Task: Create a section Capacity Planning Sprint and in the section, add a milestone Network Security Improvements in the project AgileGenie
Action: Mouse moved to (67, 50)
Screenshot: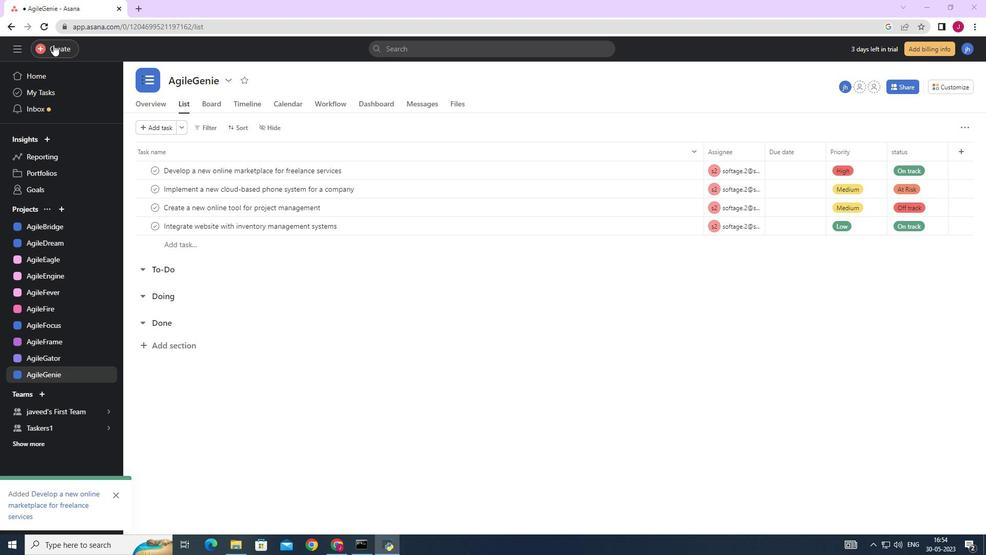 
Action: Mouse pressed left at (67, 50)
Screenshot: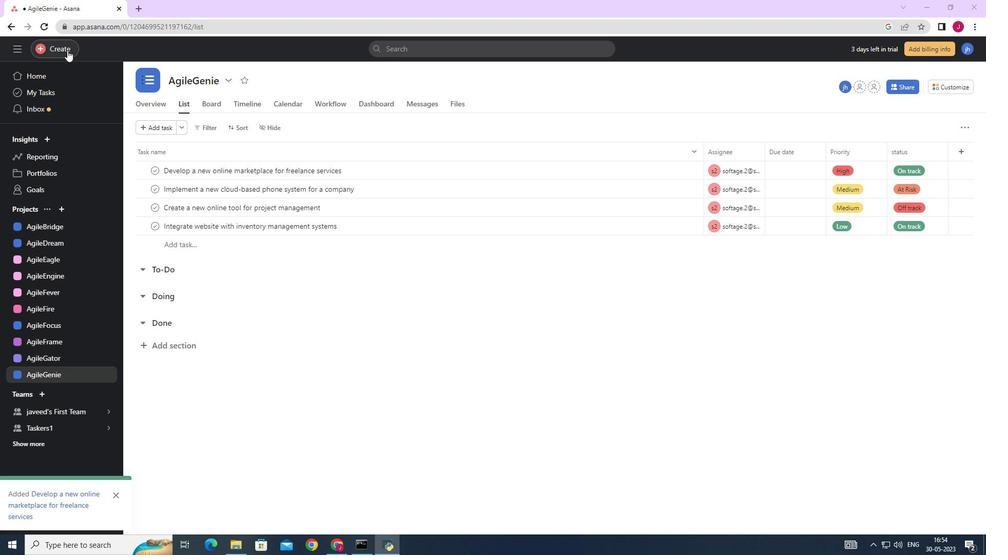 
Action: Mouse moved to (135, 50)
Screenshot: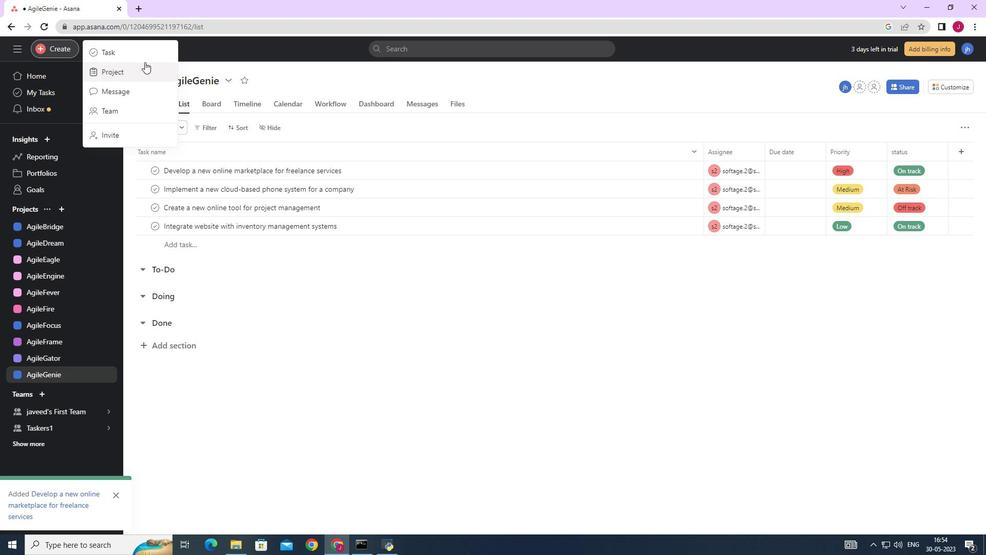 
Action: Mouse pressed left at (135, 50)
Screenshot: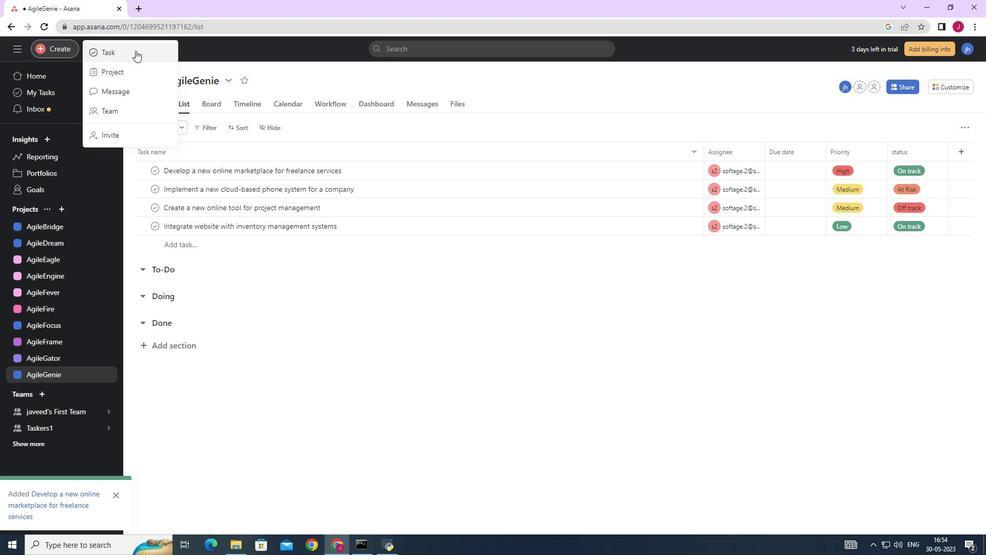 
Action: Mouse moved to (806, 341)
Screenshot: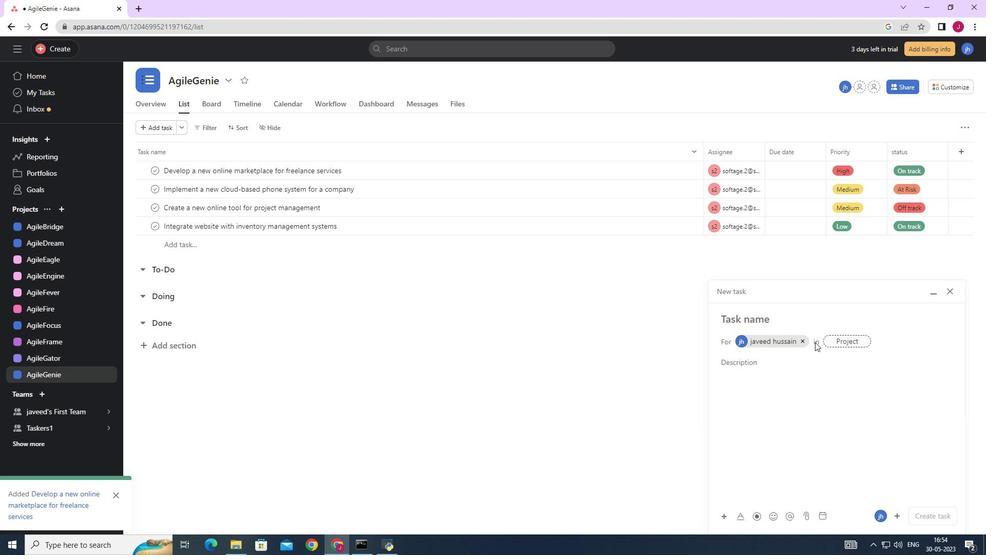 
Action: Mouse pressed left at (806, 341)
Screenshot: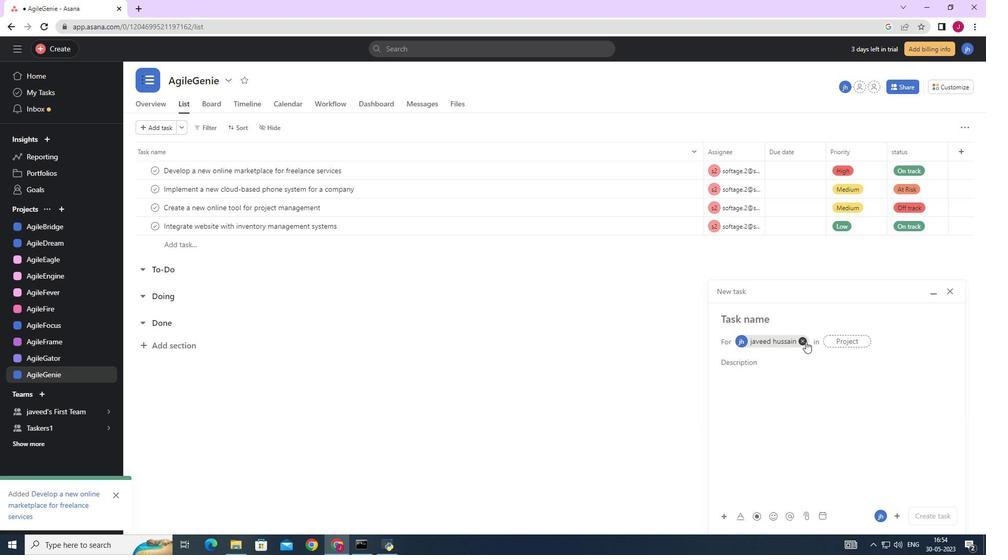 
Action: Mouse moved to (743, 323)
Screenshot: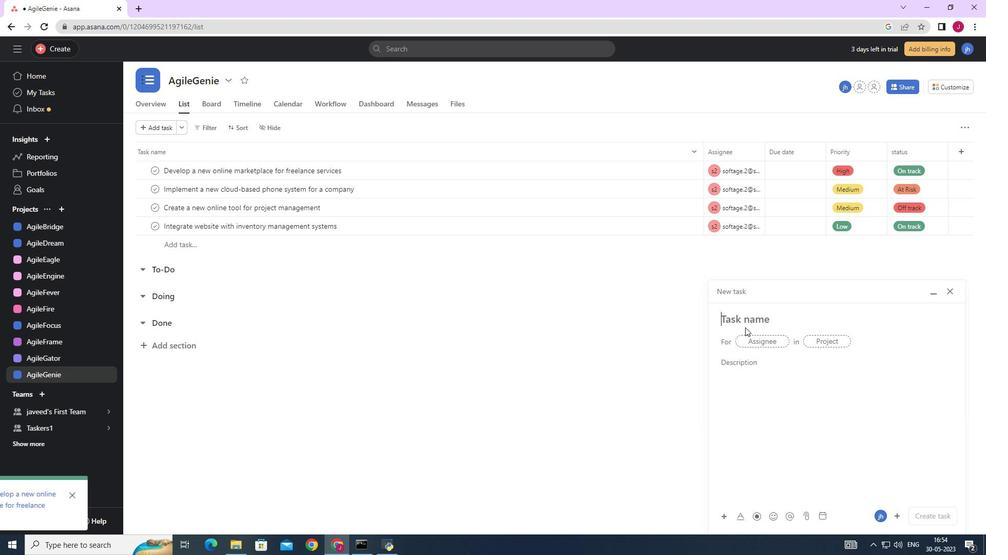 
Action: Key pressed <Key.caps_lock>S<Key.caps_lock><Key.backspace><Key.caps_lock>C<Key.caps_lock>apacity<Key.space><Key.caps_lock>P<Key.caps_lock>lanning<Key.space><Key.caps_lock>S<Key.caps_lock>print
Screenshot: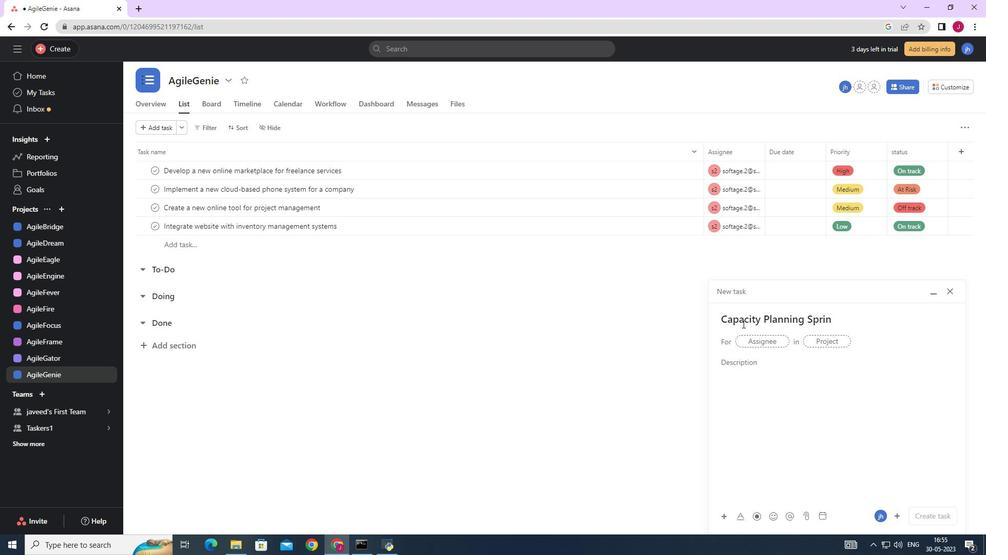 
Action: Mouse moved to (755, 343)
Screenshot: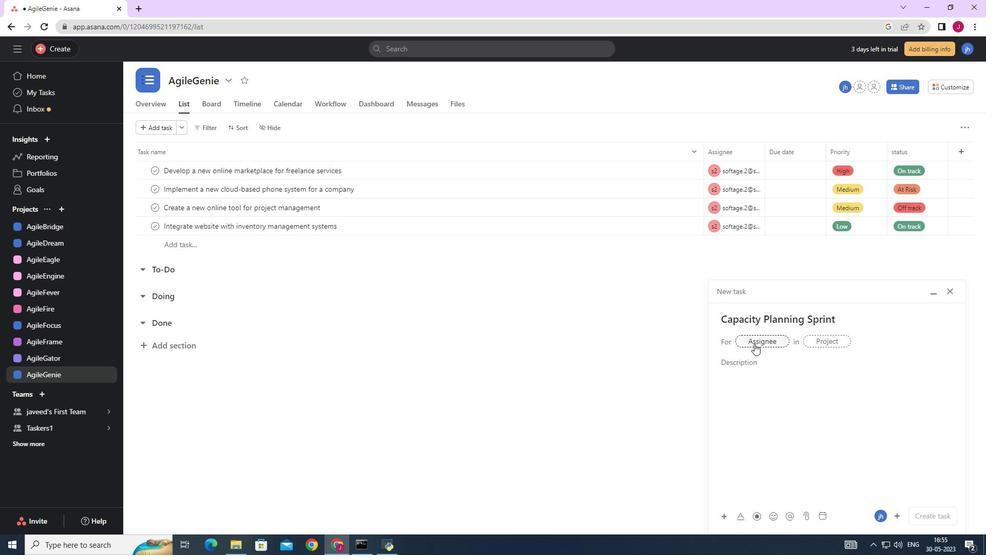 
Action: Mouse pressed left at (755, 343)
Screenshot: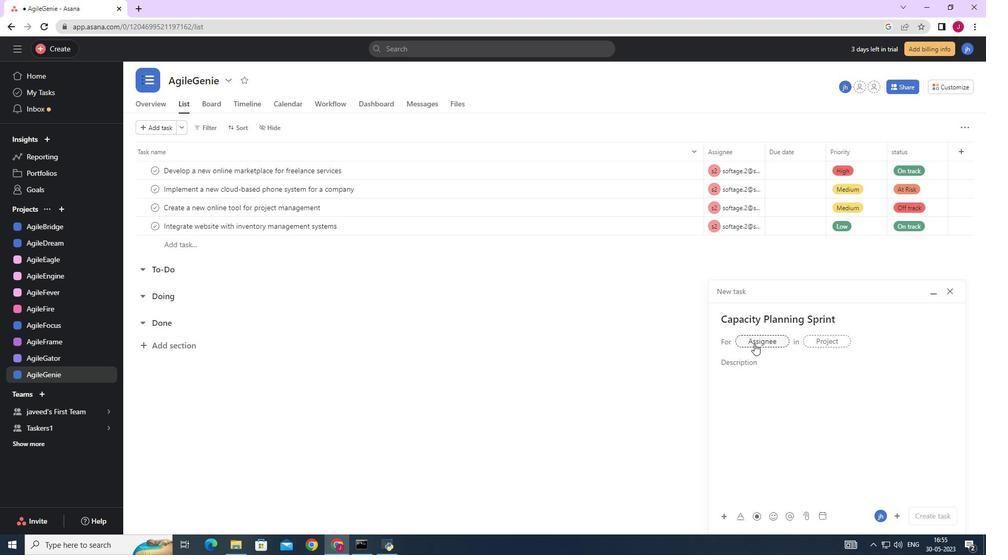 
Action: Mouse moved to (953, 289)
Screenshot: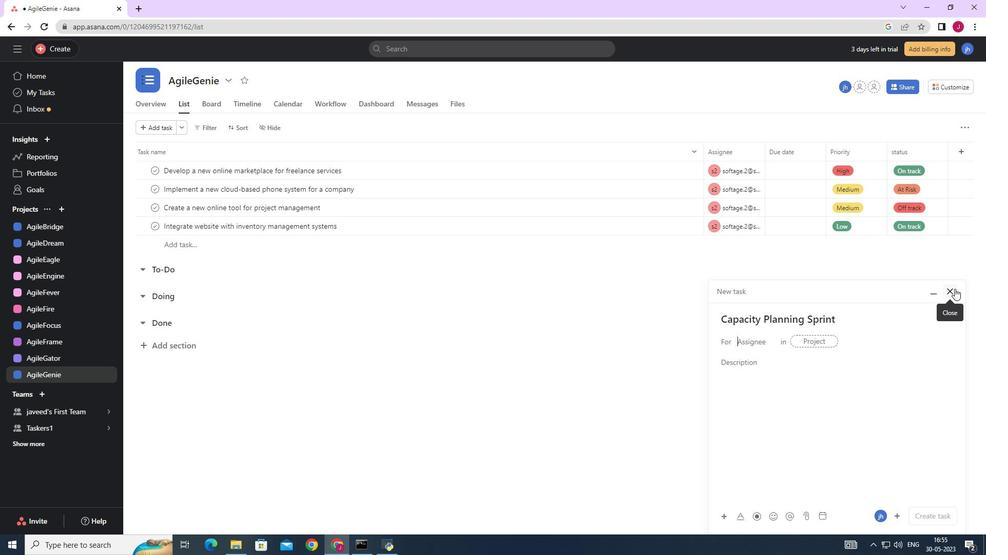 
Action: Mouse pressed left at (953, 289)
Screenshot: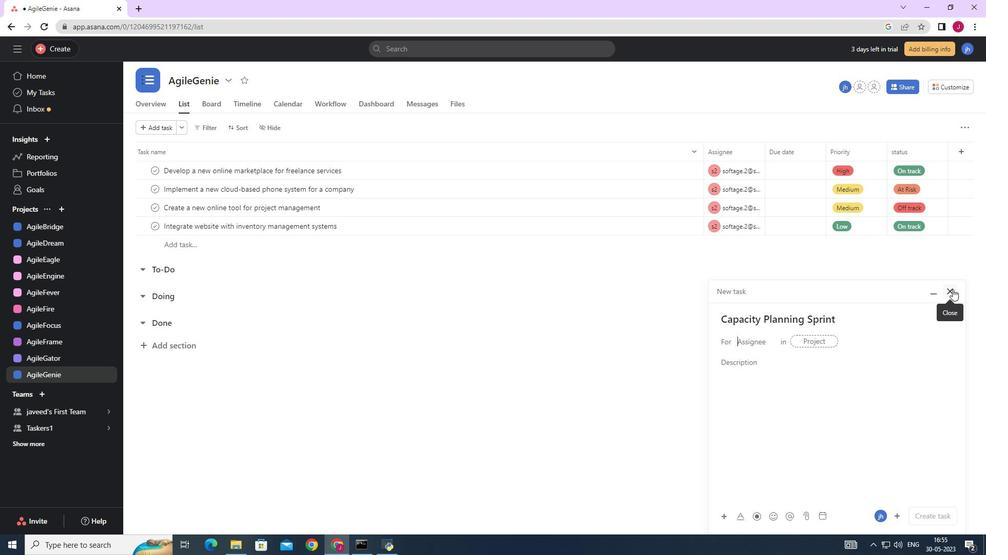
Action: Mouse moved to (606, 173)
Screenshot: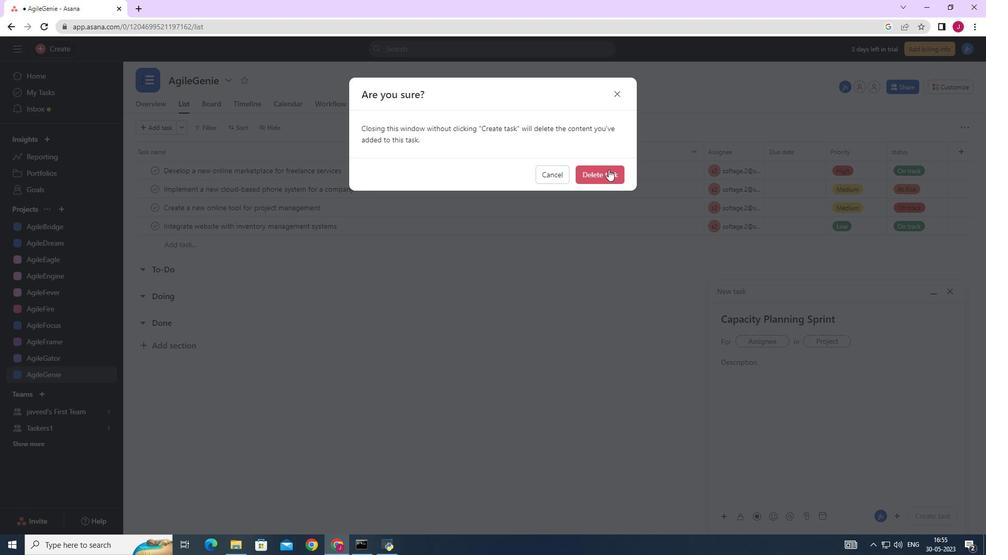 
Action: Mouse pressed left at (606, 173)
Screenshot: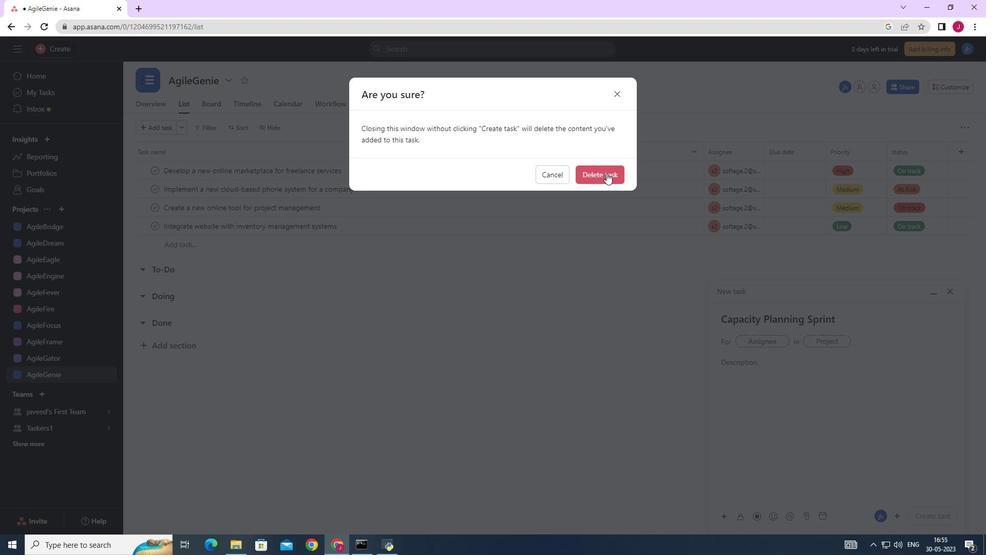 
Action: Mouse moved to (258, 334)
Screenshot: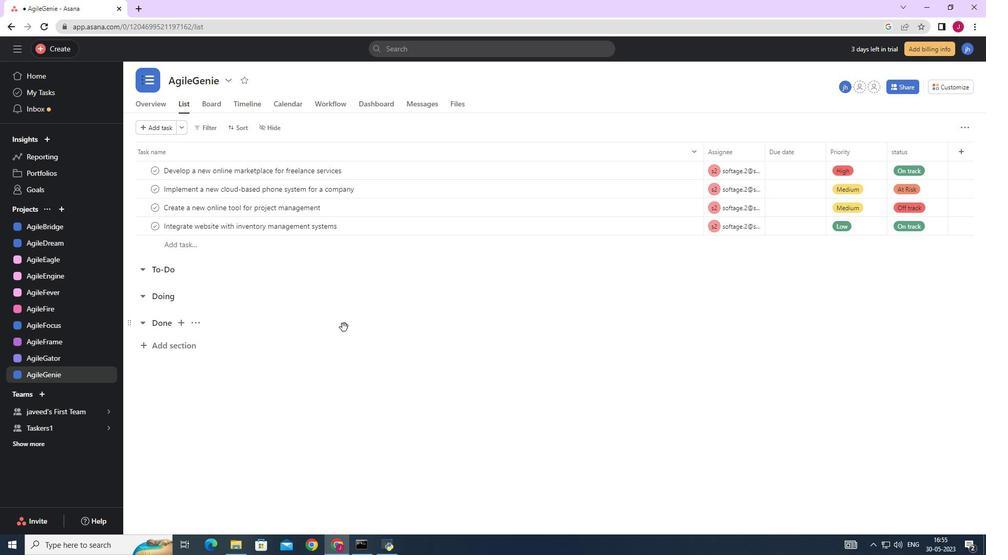 
Action: Mouse scrolled (258, 333) with delta (0, 0)
Screenshot: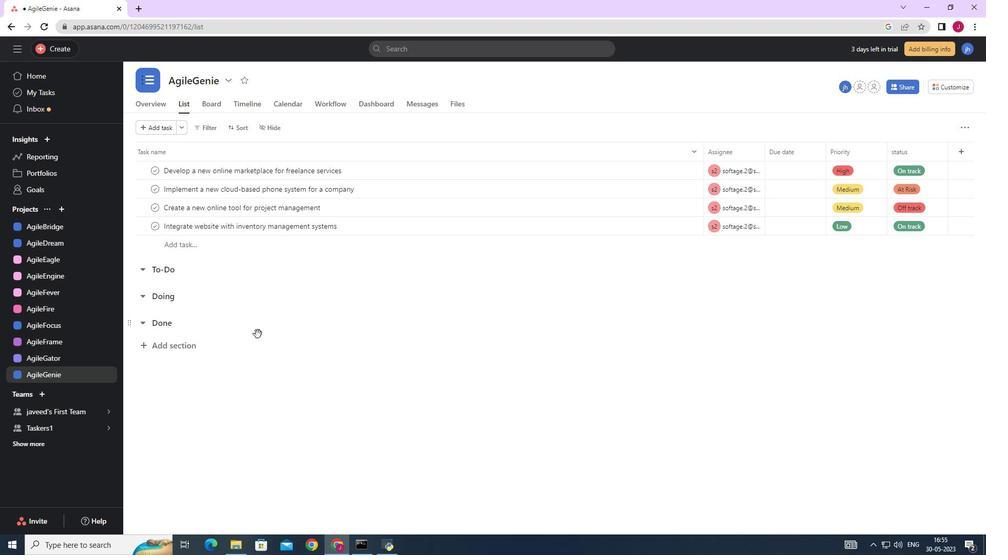 
Action: Mouse scrolled (258, 333) with delta (0, 0)
Screenshot: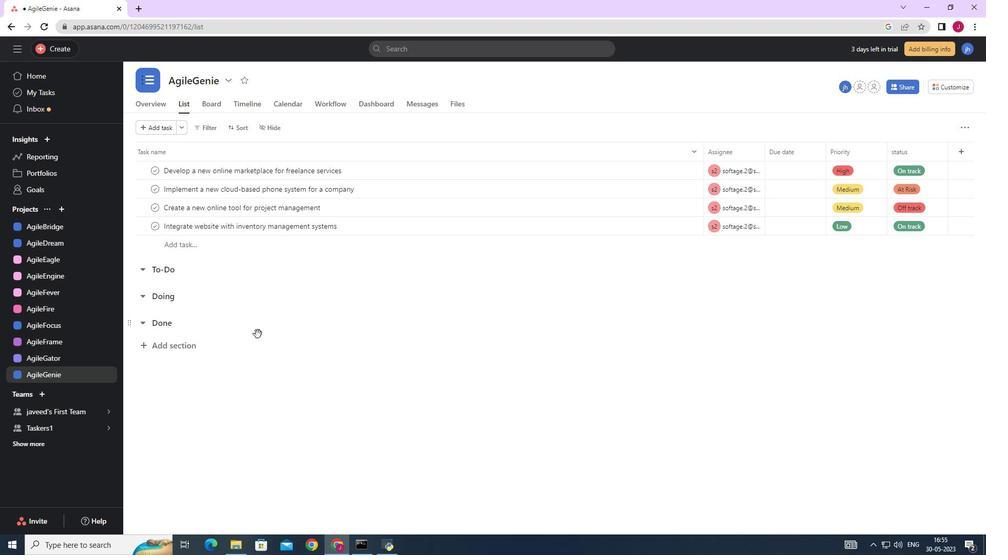 
Action: Mouse scrolled (258, 333) with delta (0, 0)
Screenshot: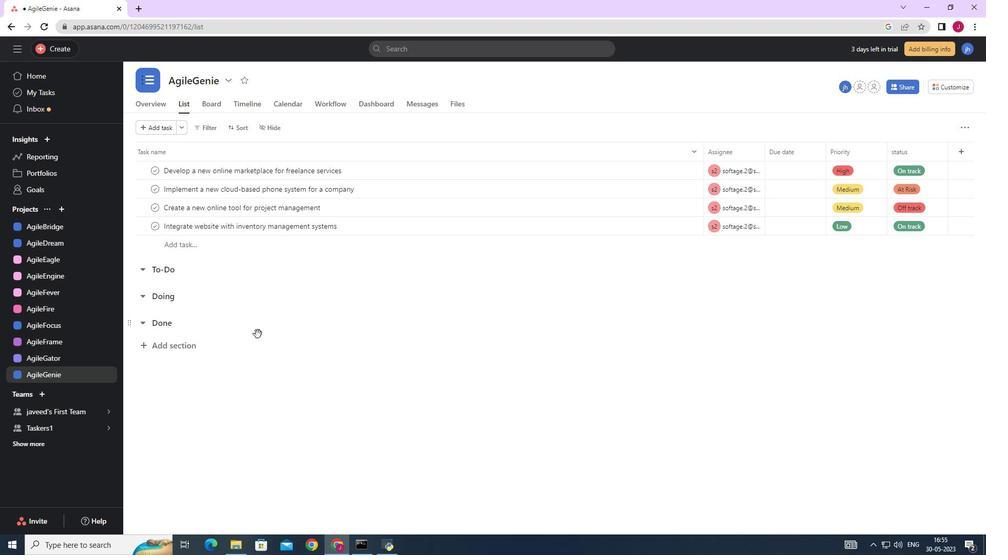 
Action: Mouse moved to (179, 347)
Screenshot: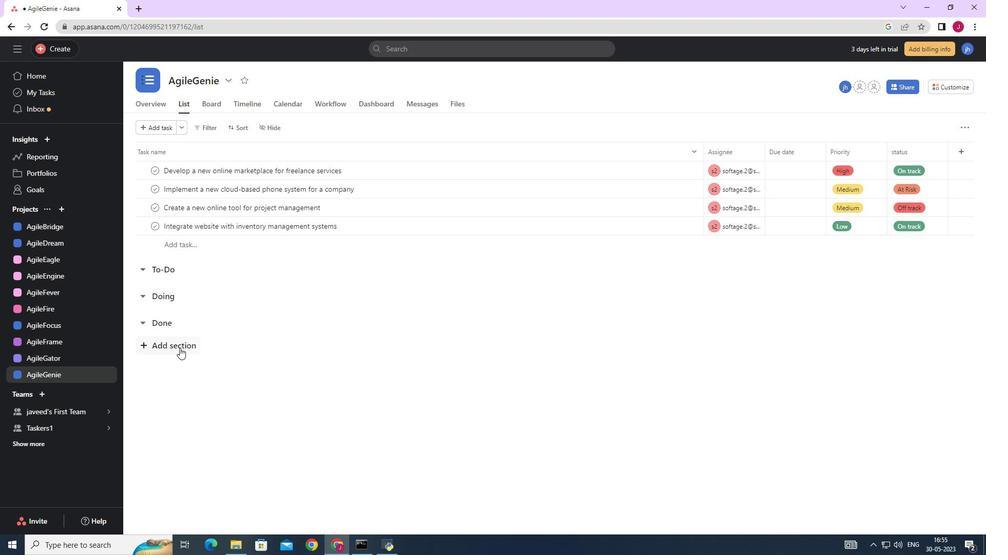 
Action: Mouse pressed left at (179, 347)
Screenshot: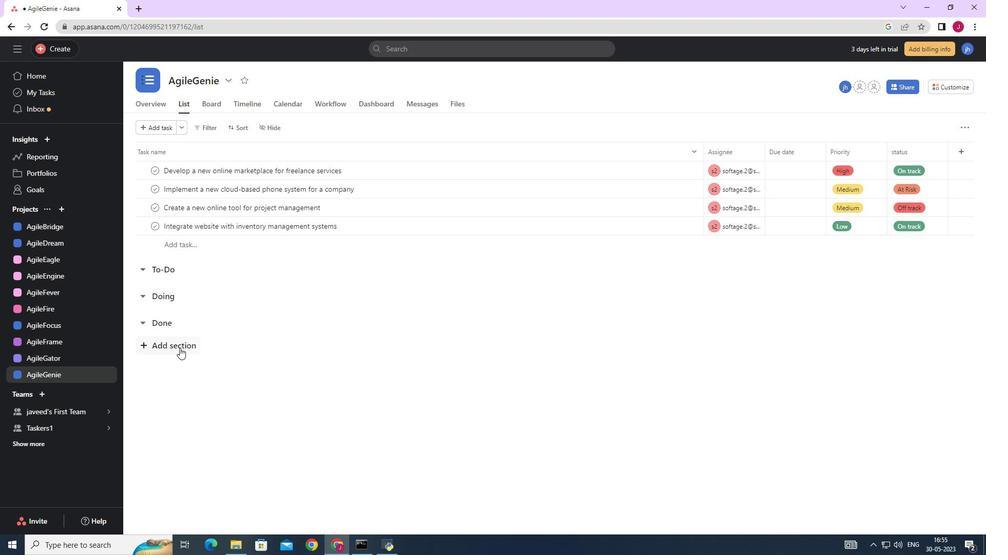 
Action: Mouse moved to (207, 370)
Screenshot: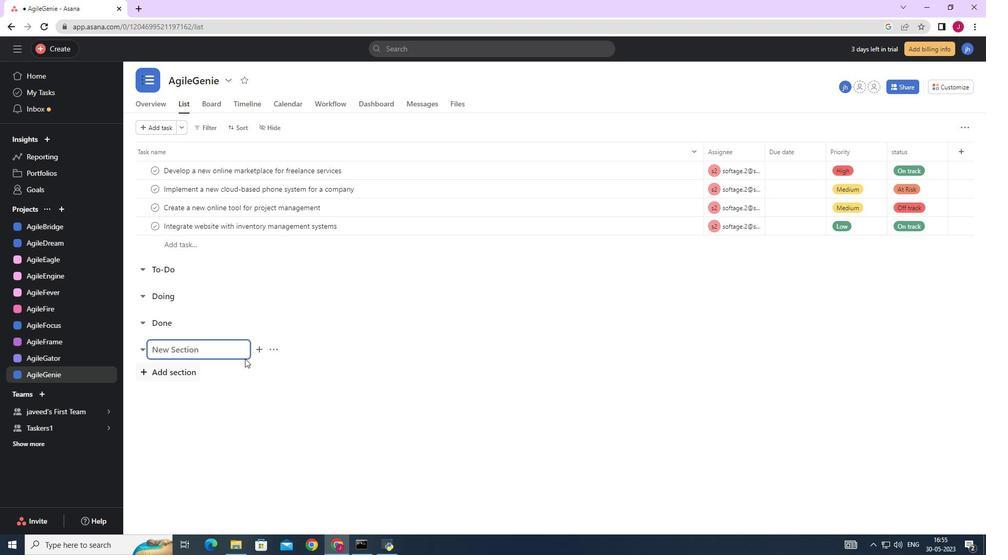 
Action: Key pressed <Key.caps_lock>C<Key.caps_lock>apacity<Key.space><Key.caps_lock>P<Key.caps_lock>lanning<Key.space><Key.caps_lock>S<Key.caps_lock>print<Key.enter><Key.caps_lock>N<Key.caps_lock>etwork<Key.space>security<Key.space>improvements
Screenshot: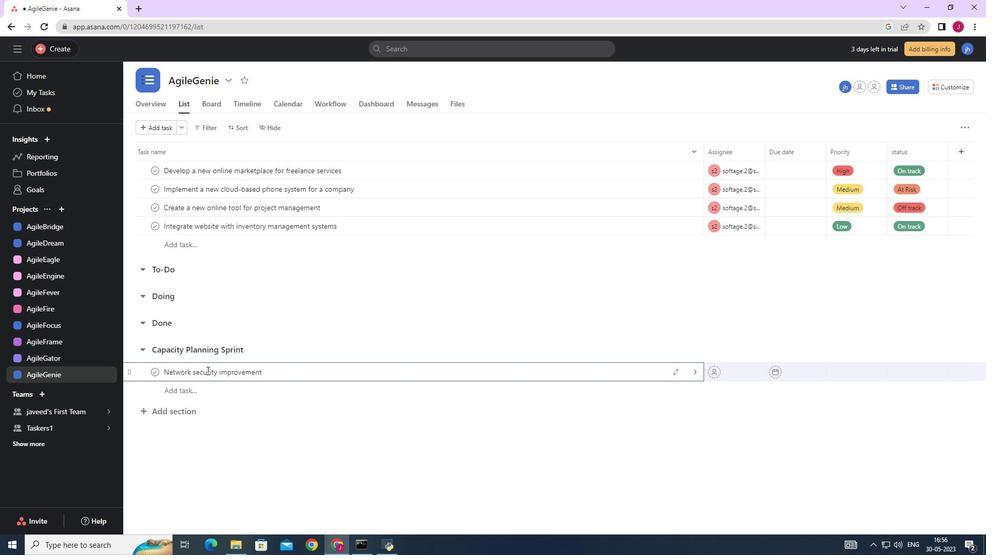 
Action: Mouse moved to (687, 370)
Screenshot: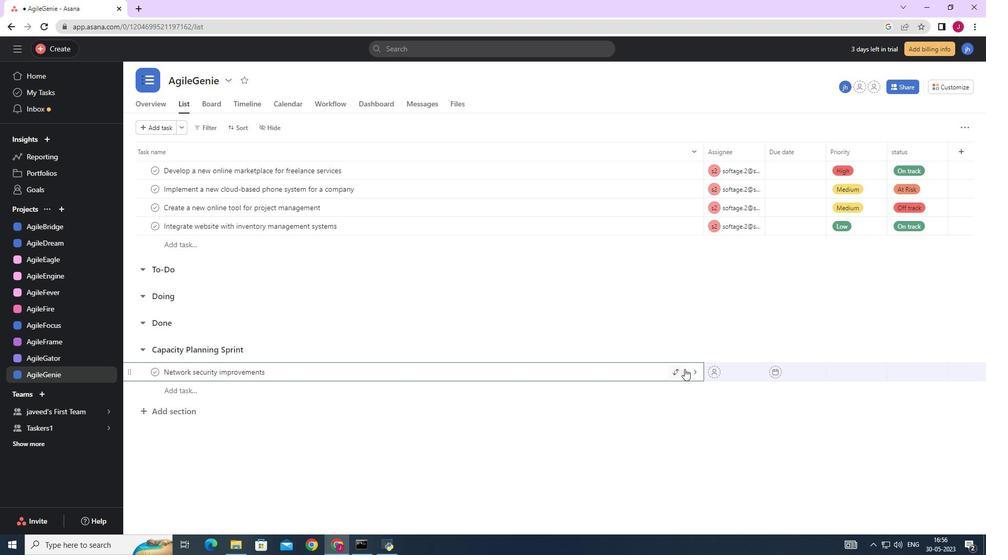 
Action: Mouse pressed left at (687, 370)
Screenshot: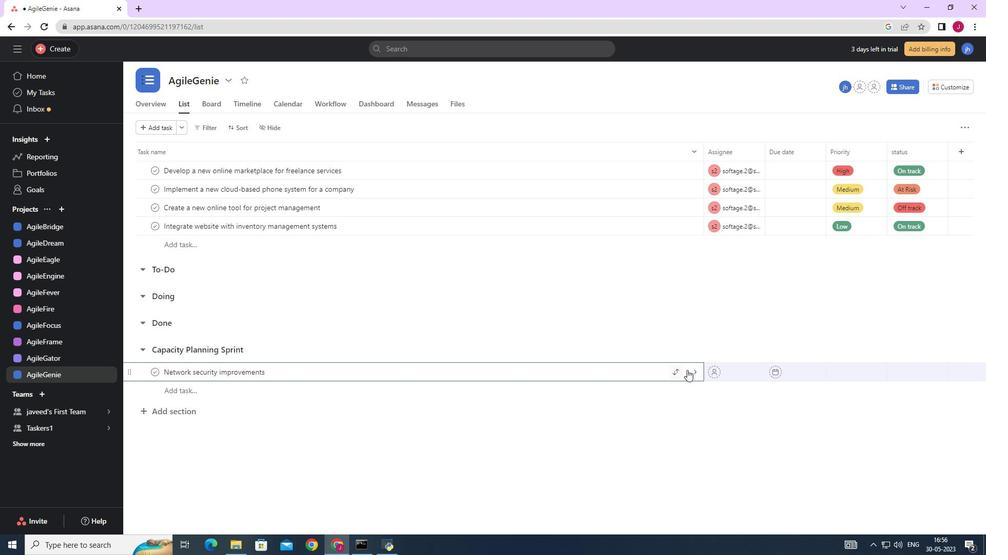 
Action: Mouse moved to (943, 130)
Screenshot: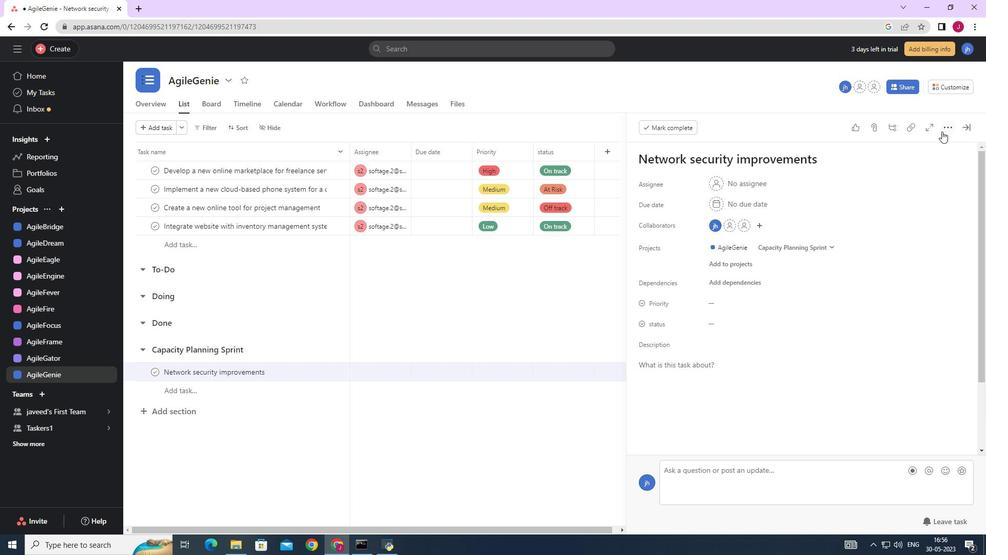 
Action: Mouse pressed left at (943, 130)
Screenshot: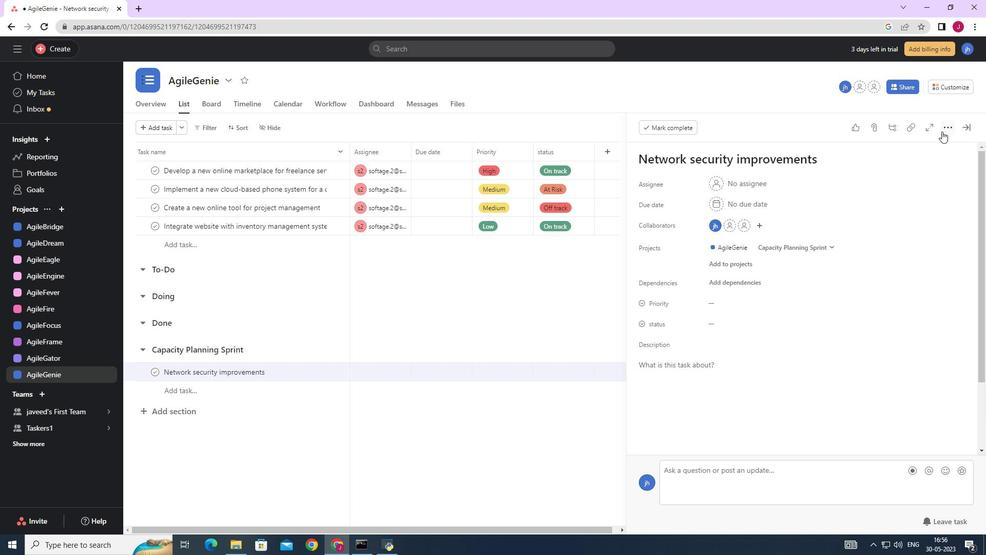 
Action: Mouse moved to (857, 165)
Screenshot: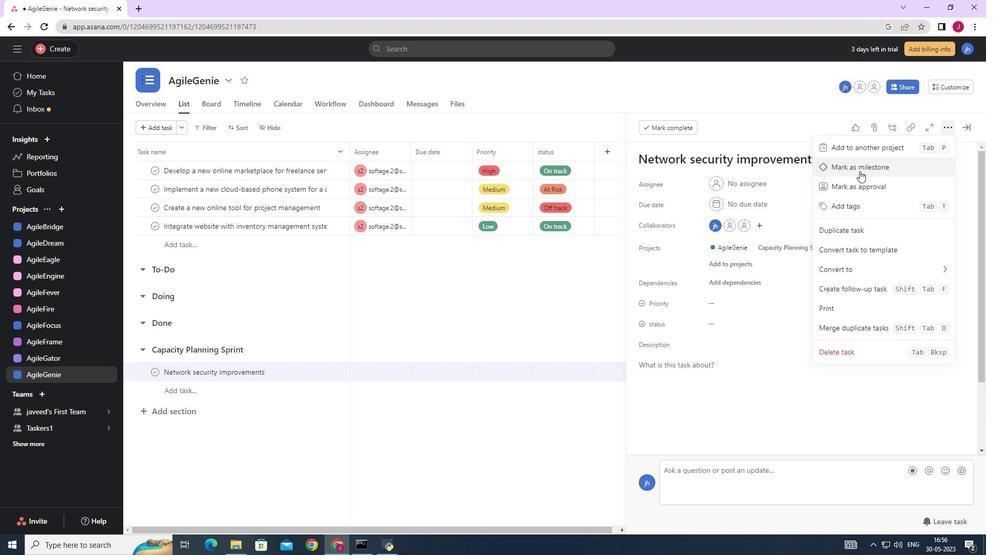 
Action: Mouse pressed left at (857, 165)
Screenshot: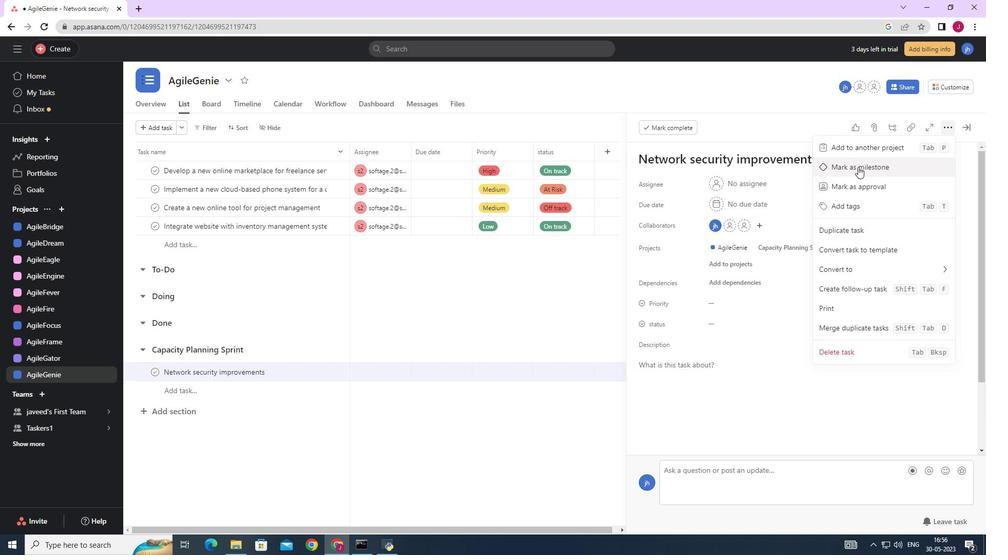 
Action: Mouse moved to (967, 128)
Screenshot: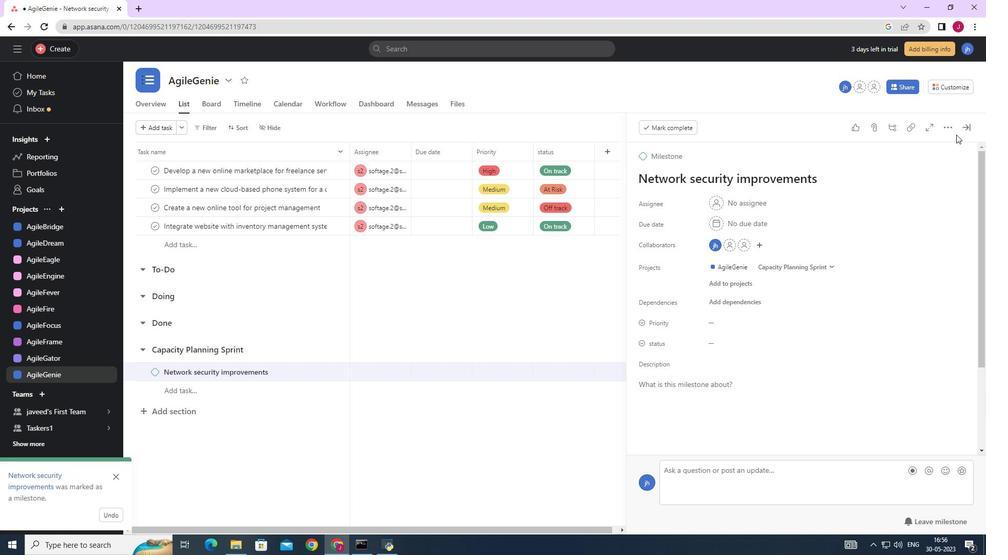 
Action: Mouse pressed left at (967, 128)
Screenshot: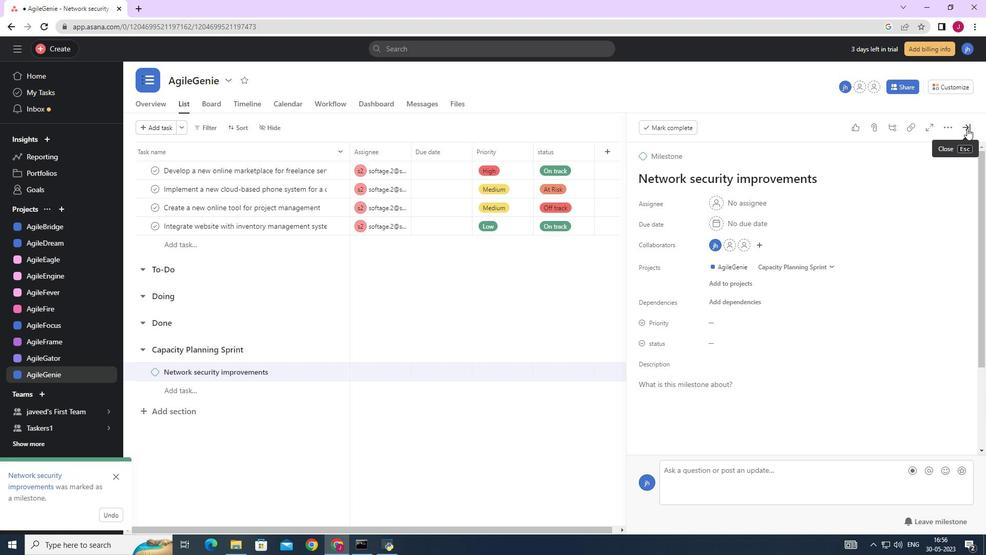 
Action: Mouse moved to (787, 198)
Screenshot: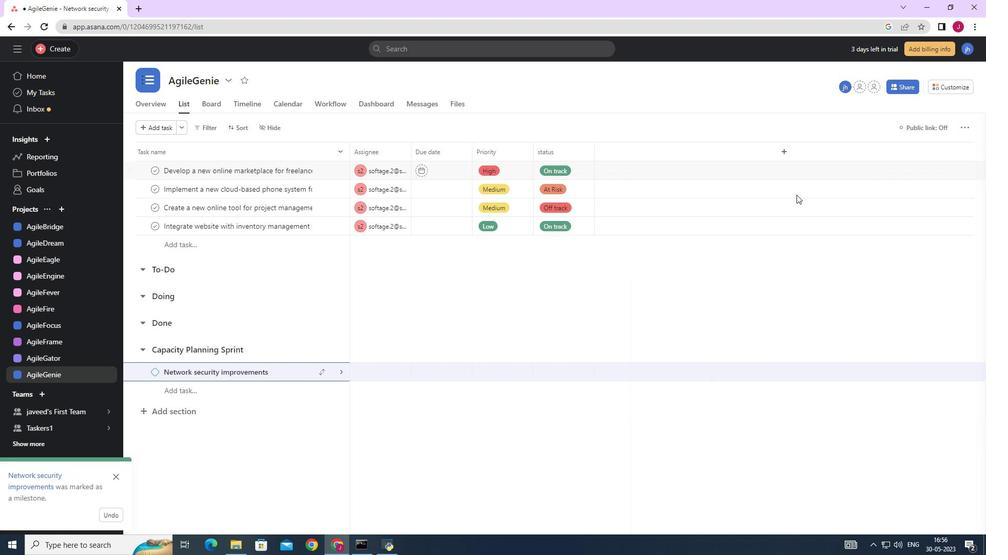 
